 Task: Check current mortgage rates with a credit score of 640-659.
Action: Mouse moved to (921, 179)
Screenshot: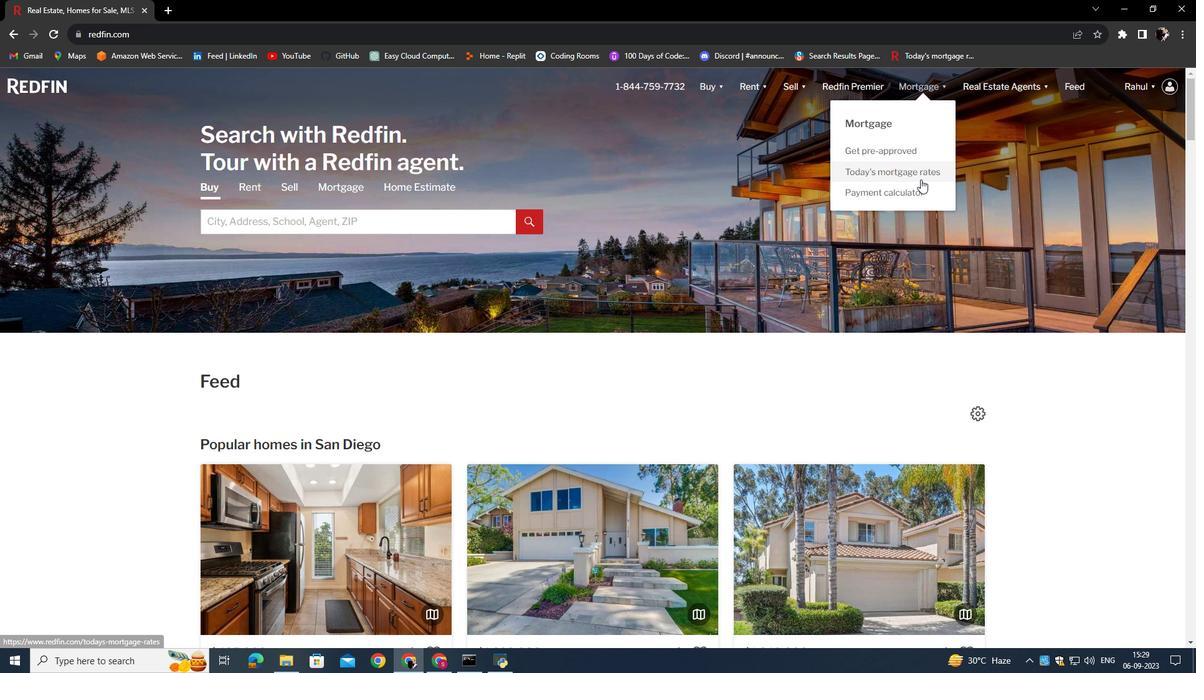 
Action: Mouse pressed left at (921, 179)
Screenshot: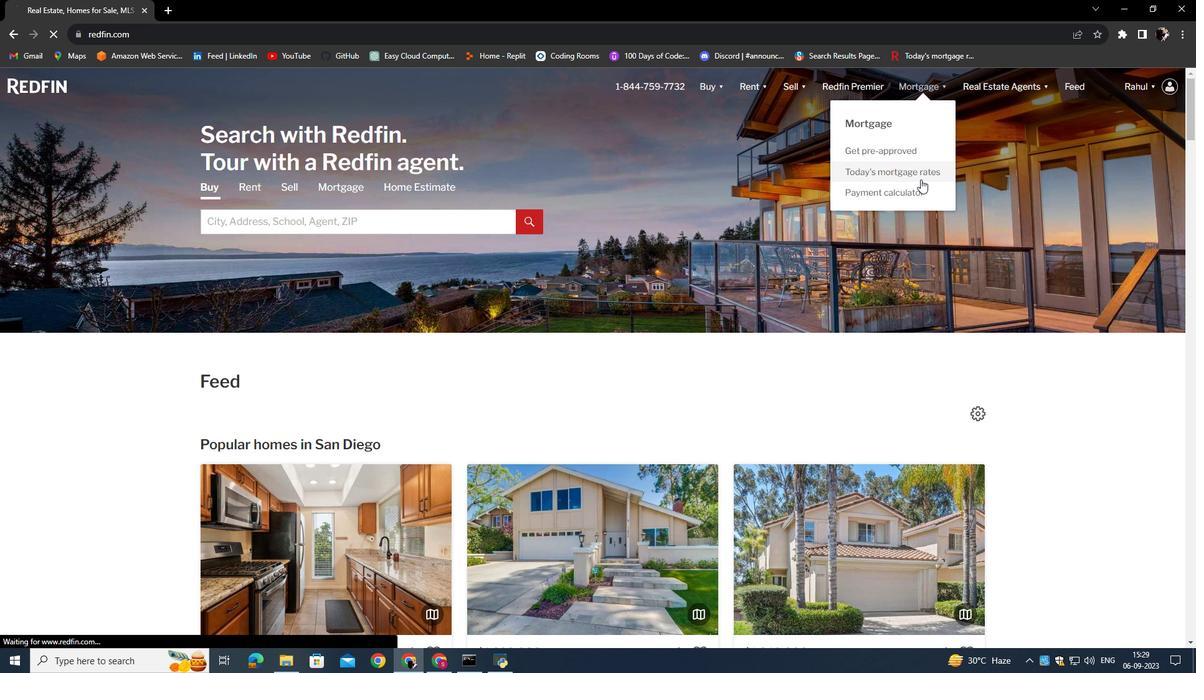 
Action: Mouse moved to (472, 332)
Screenshot: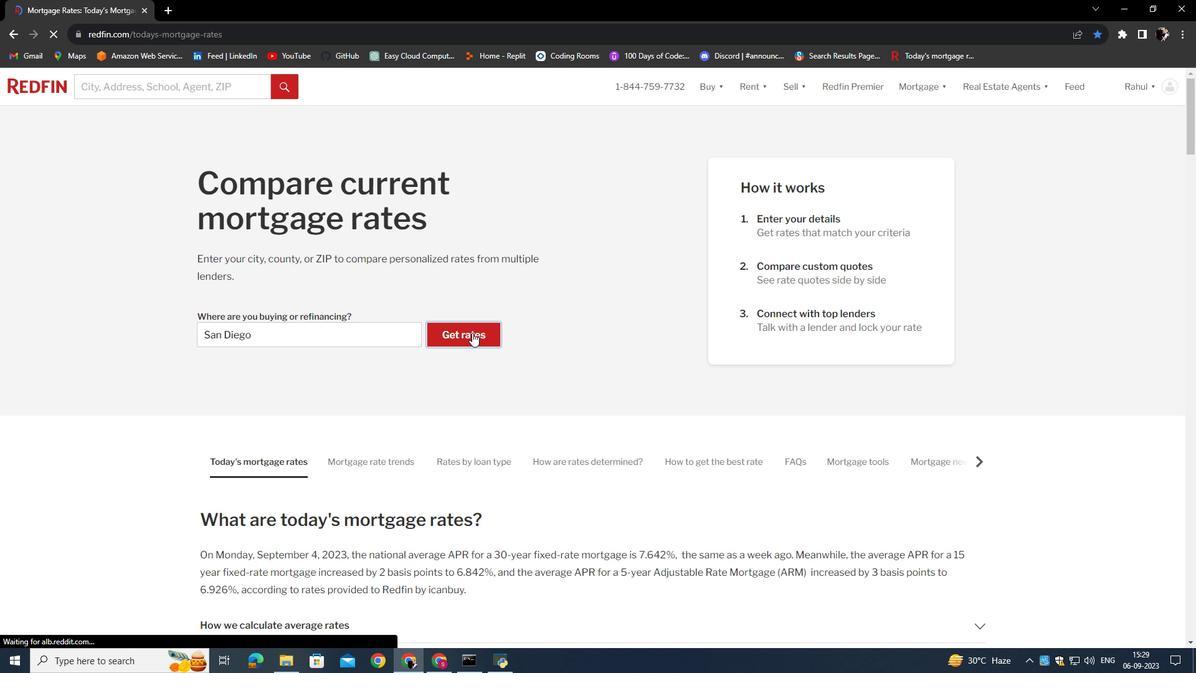 
Action: Mouse pressed left at (472, 332)
Screenshot: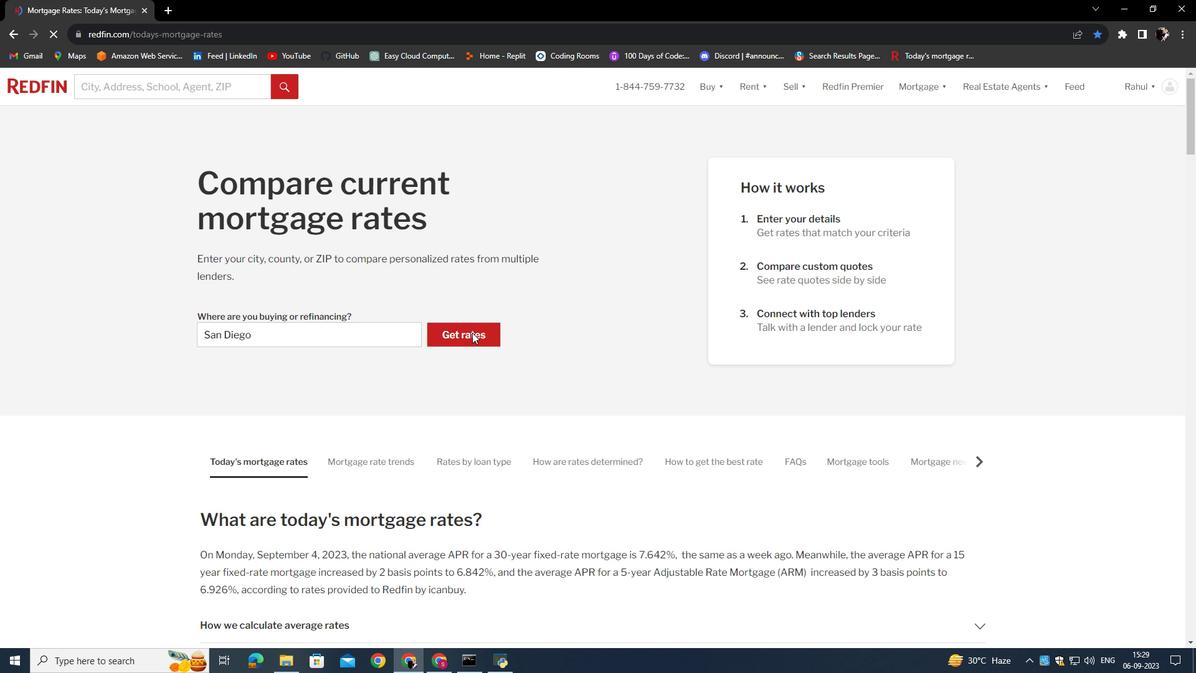 
Action: Mouse moved to (322, 234)
Screenshot: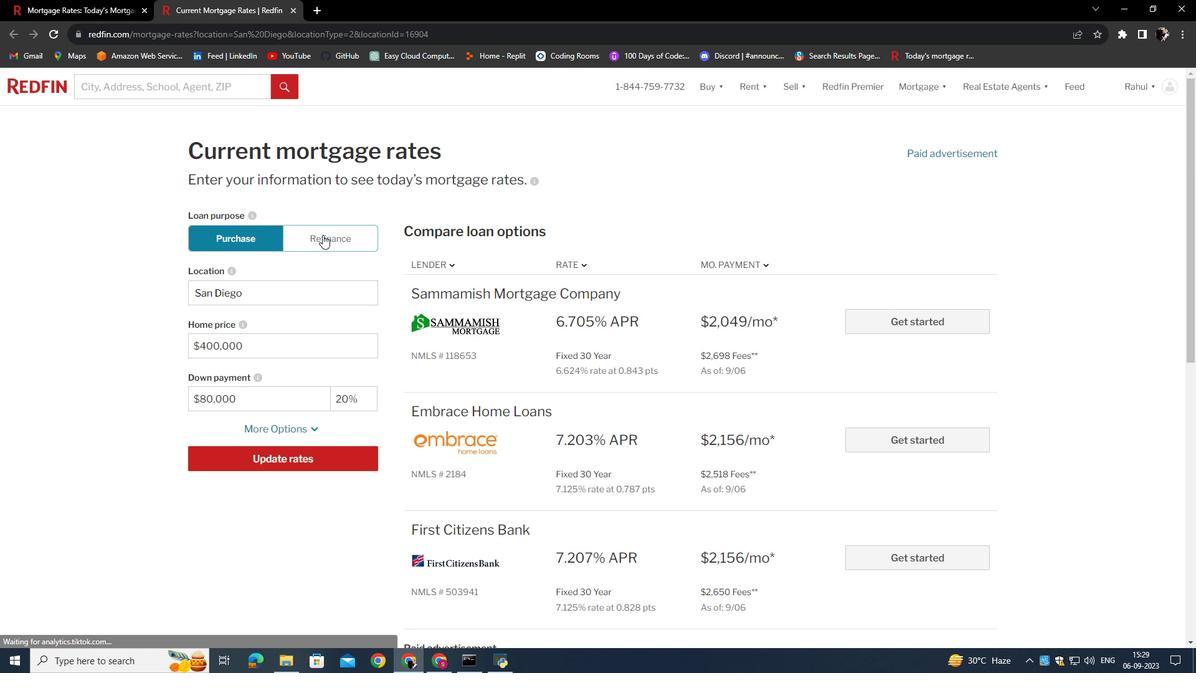 
Action: Mouse pressed left at (322, 234)
Screenshot: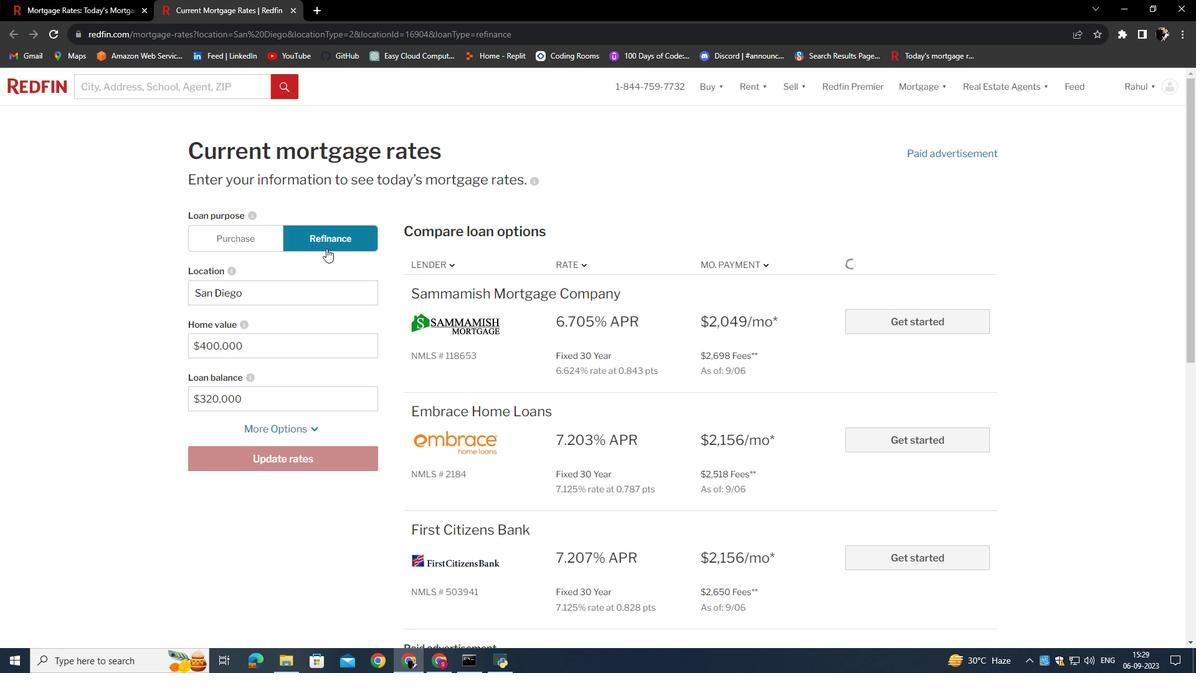 
Action: Mouse moved to (314, 430)
Screenshot: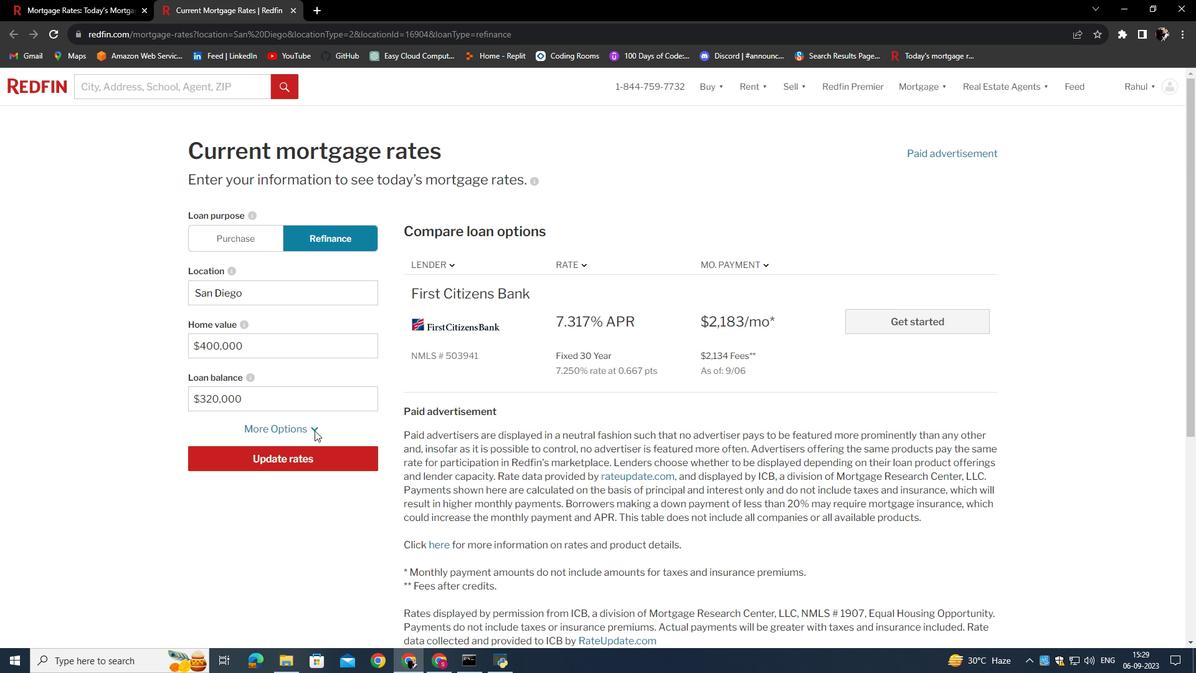 
Action: Mouse pressed left at (314, 430)
Screenshot: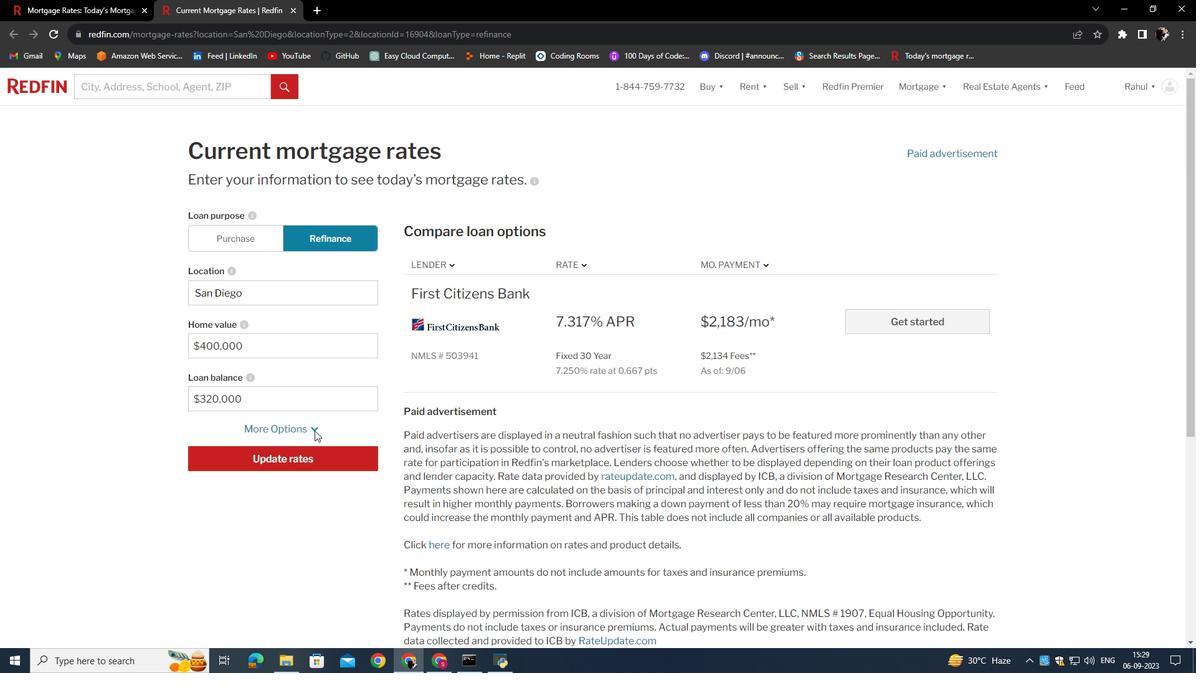 
Action: Mouse moved to (313, 446)
Screenshot: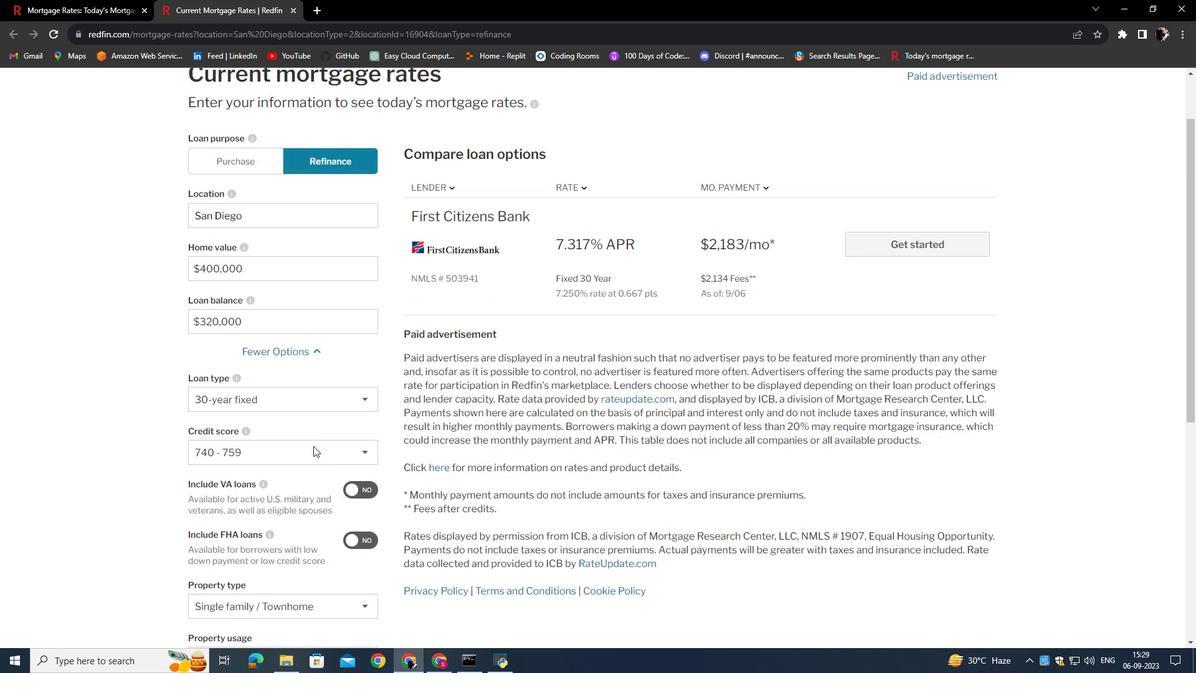 
Action: Mouse scrolled (313, 445) with delta (0, 0)
Screenshot: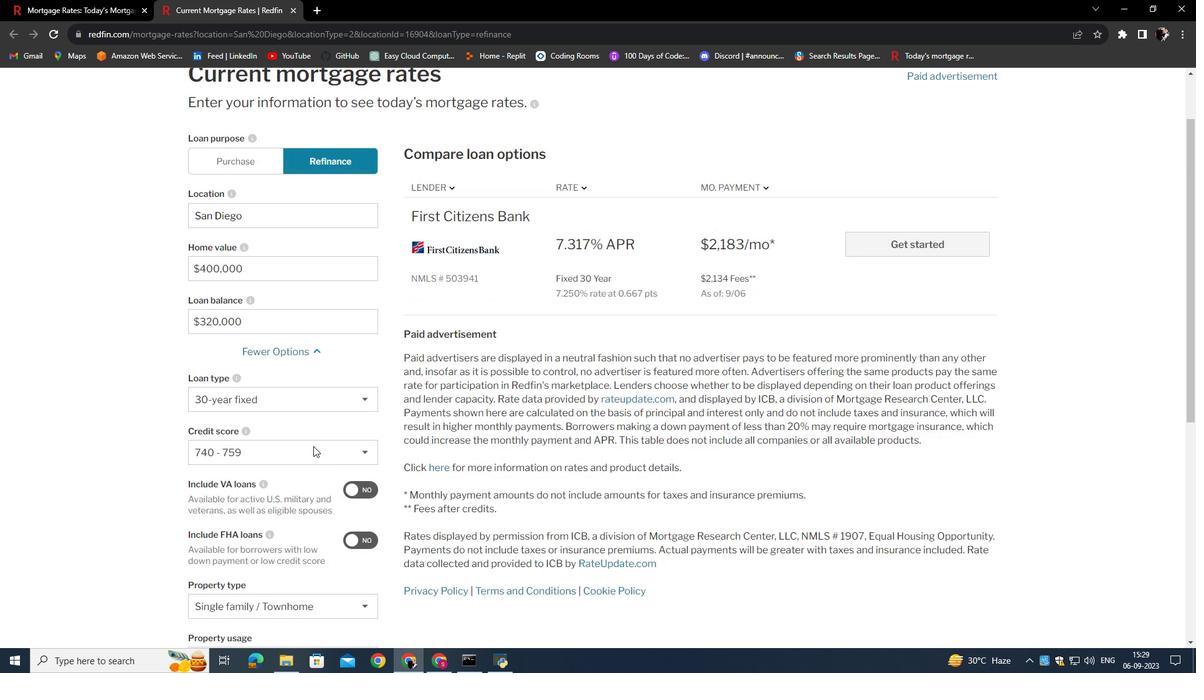 
Action: Mouse scrolled (313, 445) with delta (0, 0)
Screenshot: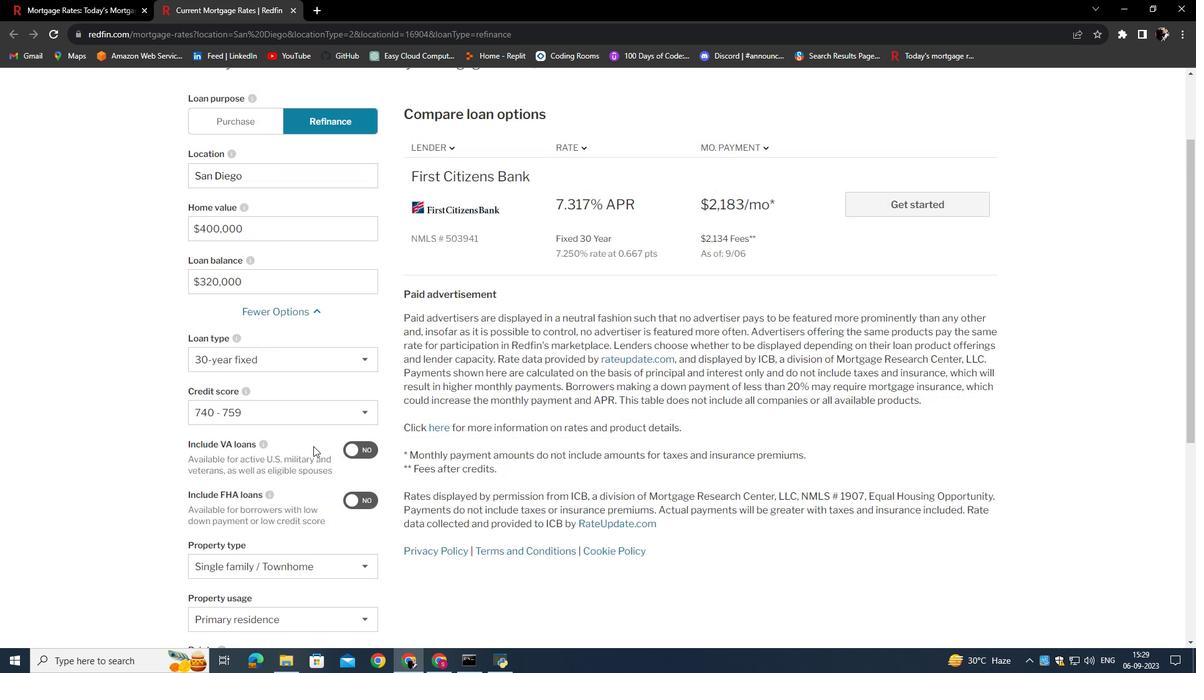 
Action: Mouse moved to (277, 406)
Screenshot: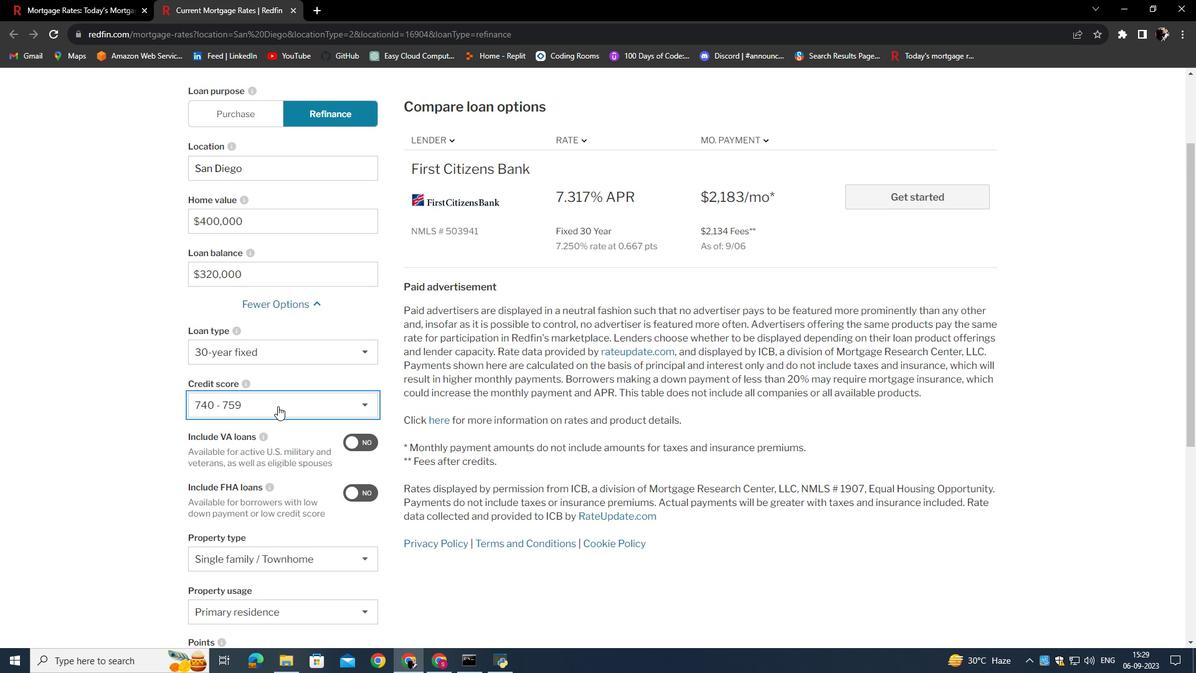 
Action: Mouse pressed left at (277, 406)
Screenshot: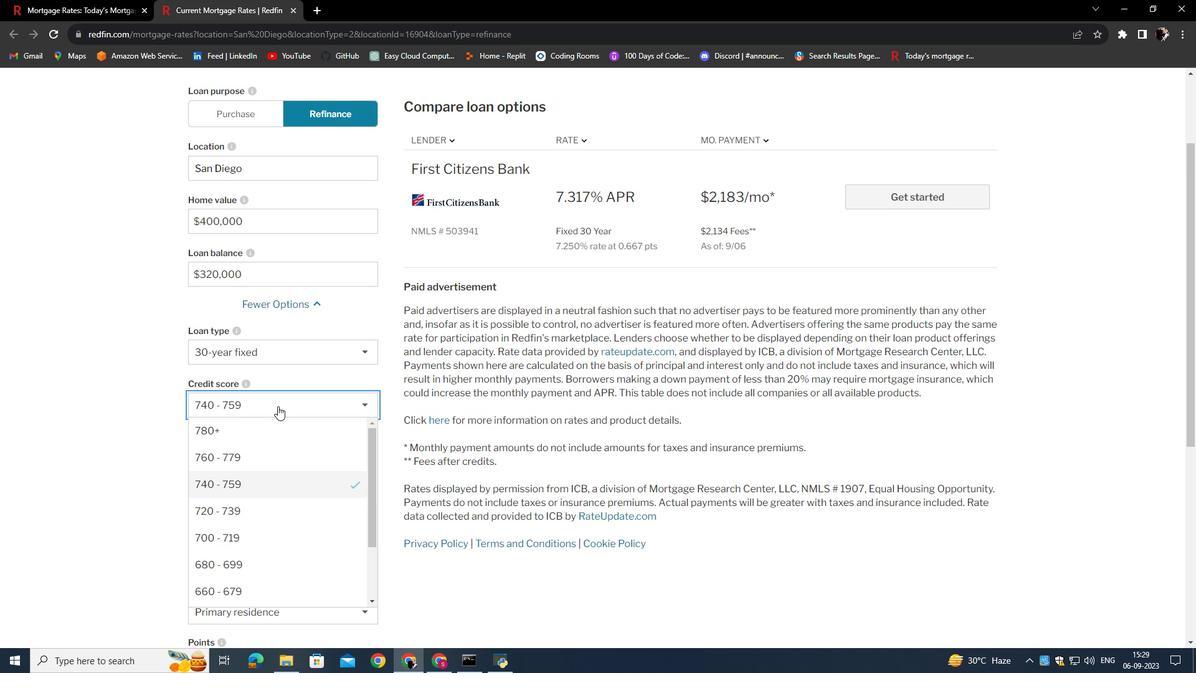 
Action: Mouse moved to (268, 478)
Screenshot: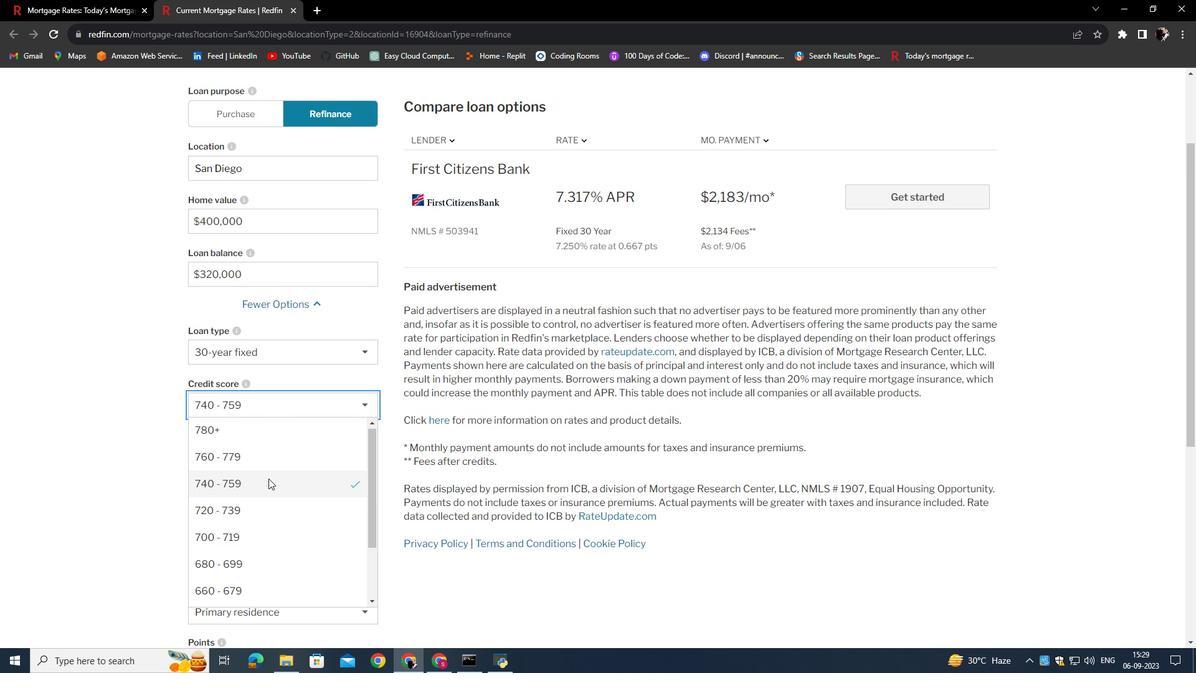 
Action: Mouse scrolled (268, 478) with delta (0, 0)
Screenshot: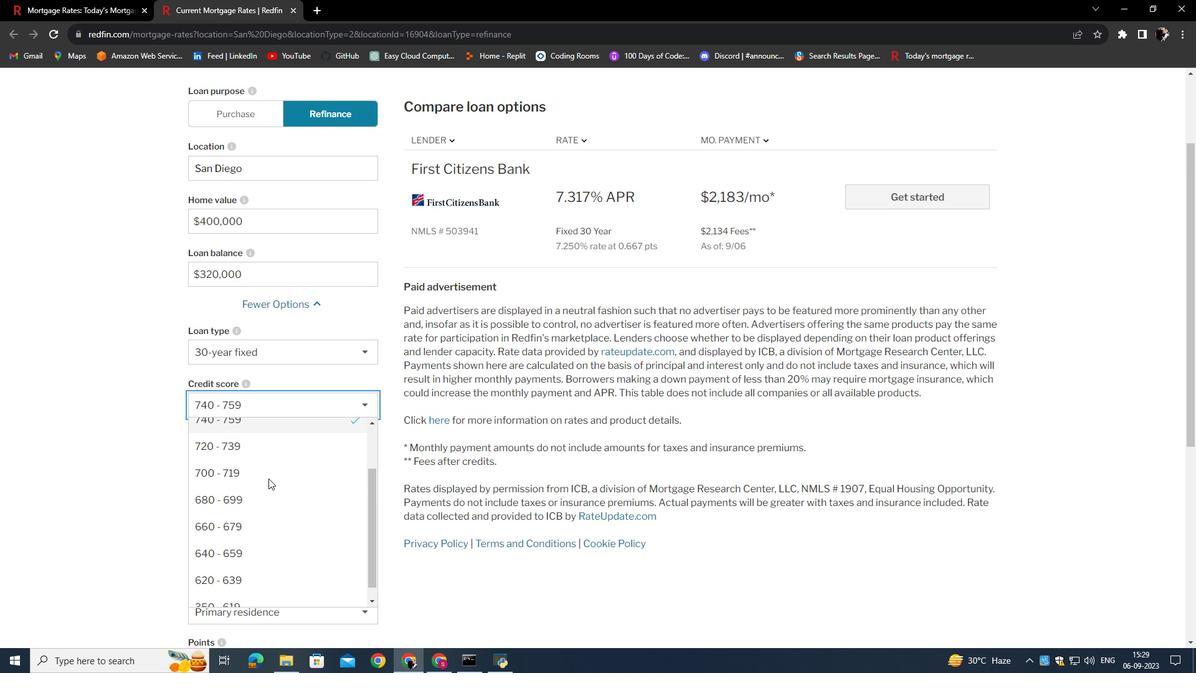 
Action: Mouse scrolled (268, 478) with delta (0, 0)
Screenshot: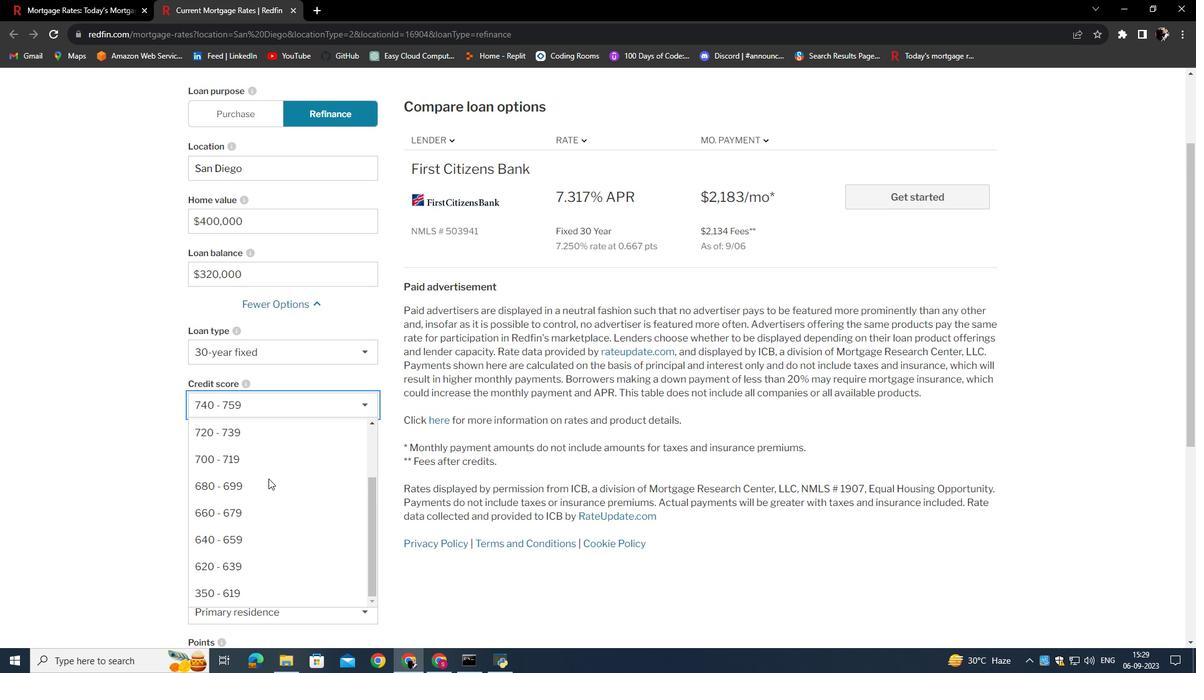 
Action: Mouse scrolled (268, 478) with delta (0, 0)
Screenshot: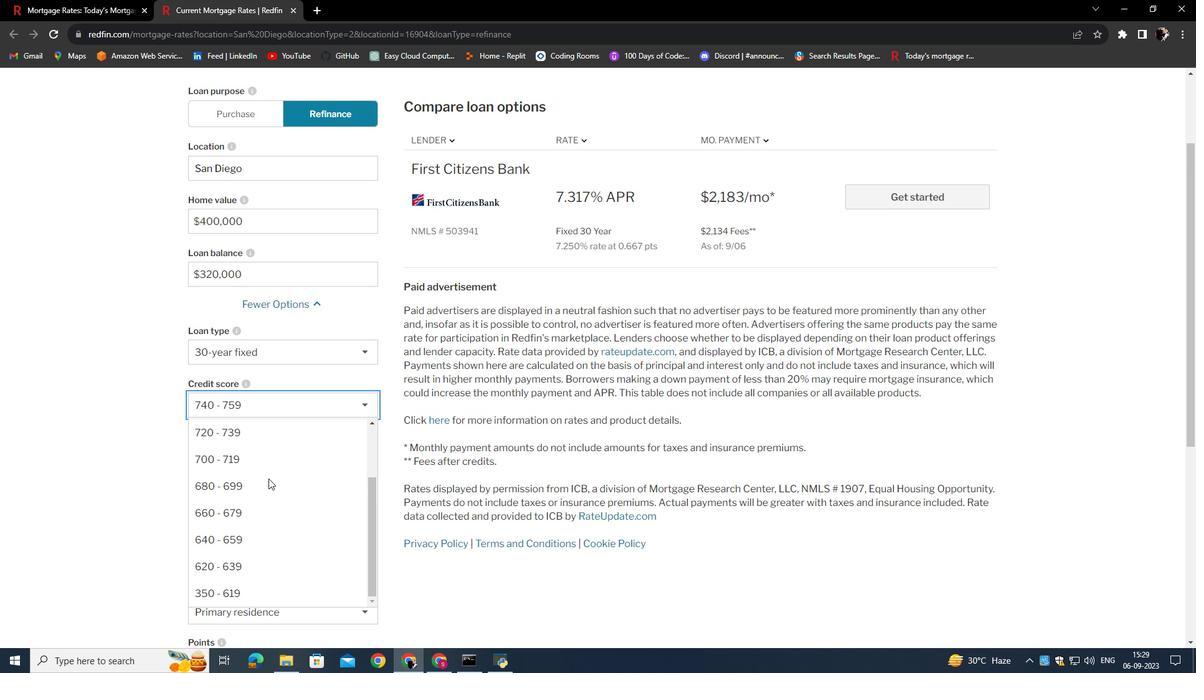 
Action: Mouse scrolled (268, 478) with delta (0, 0)
Screenshot: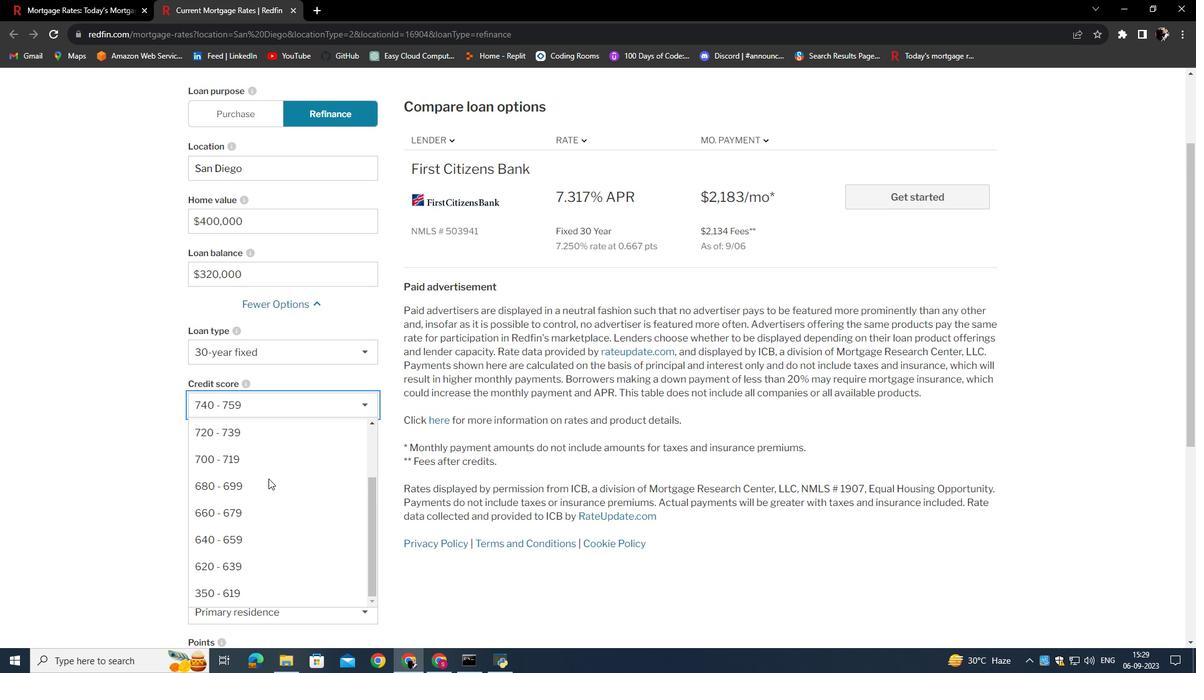
Action: Mouse scrolled (268, 478) with delta (0, 0)
Screenshot: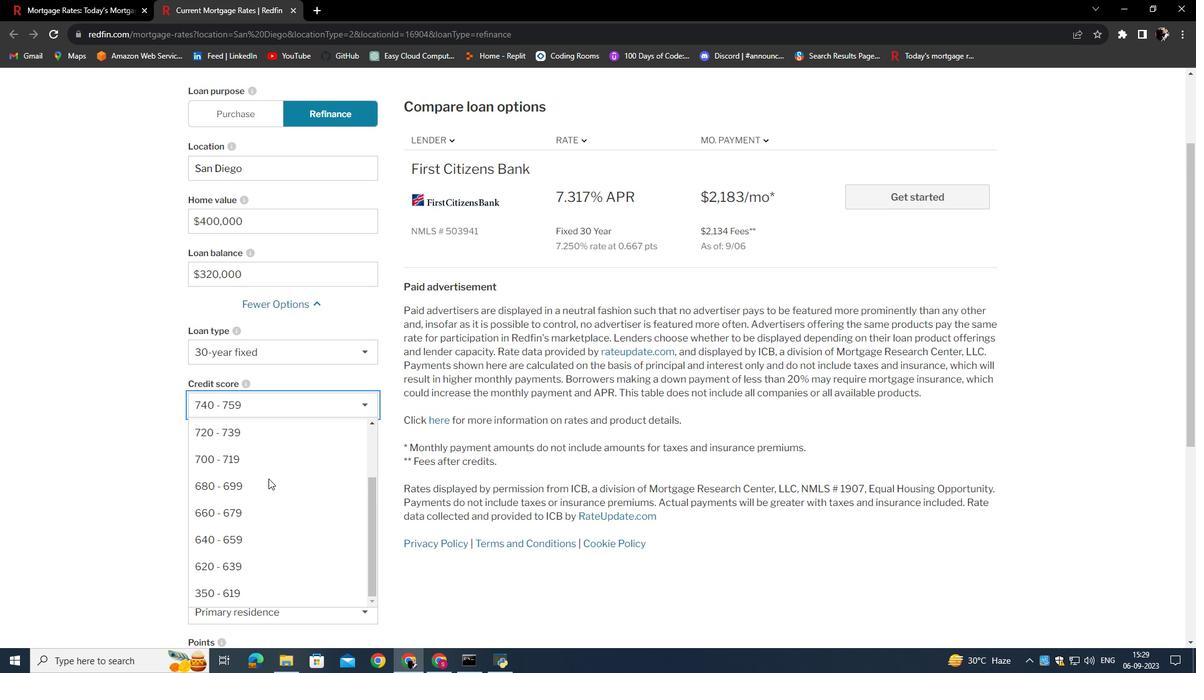 
Action: Mouse moved to (258, 541)
Screenshot: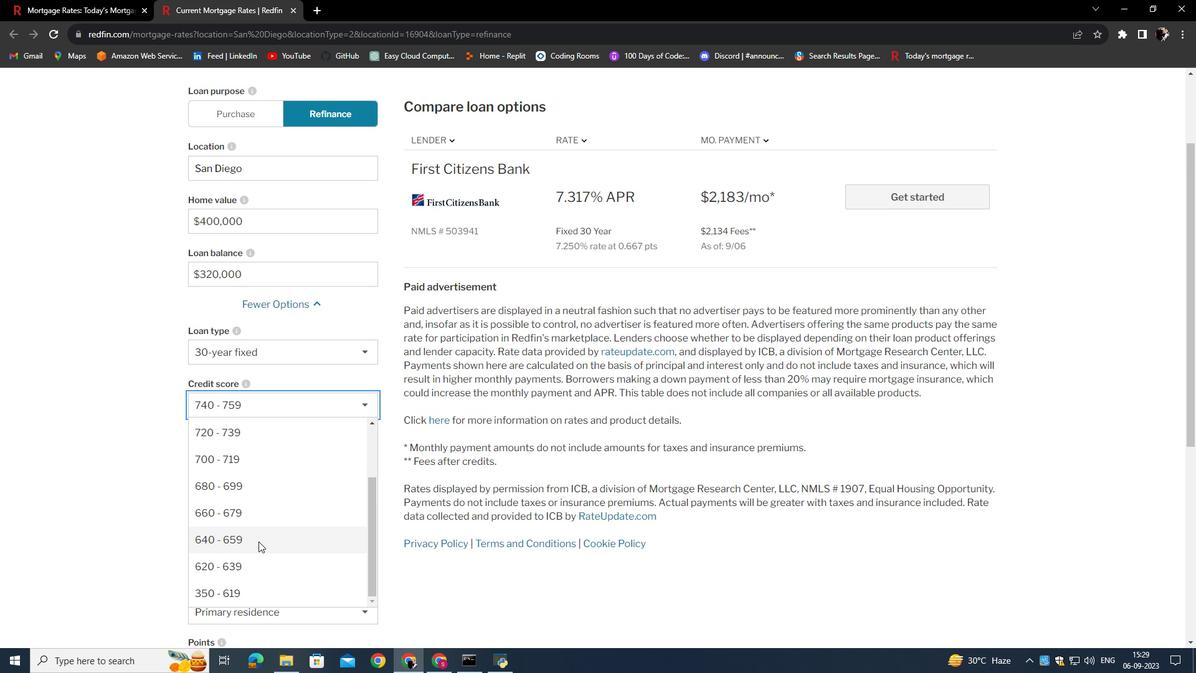
Action: Mouse pressed left at (258, 541)
Screenshot: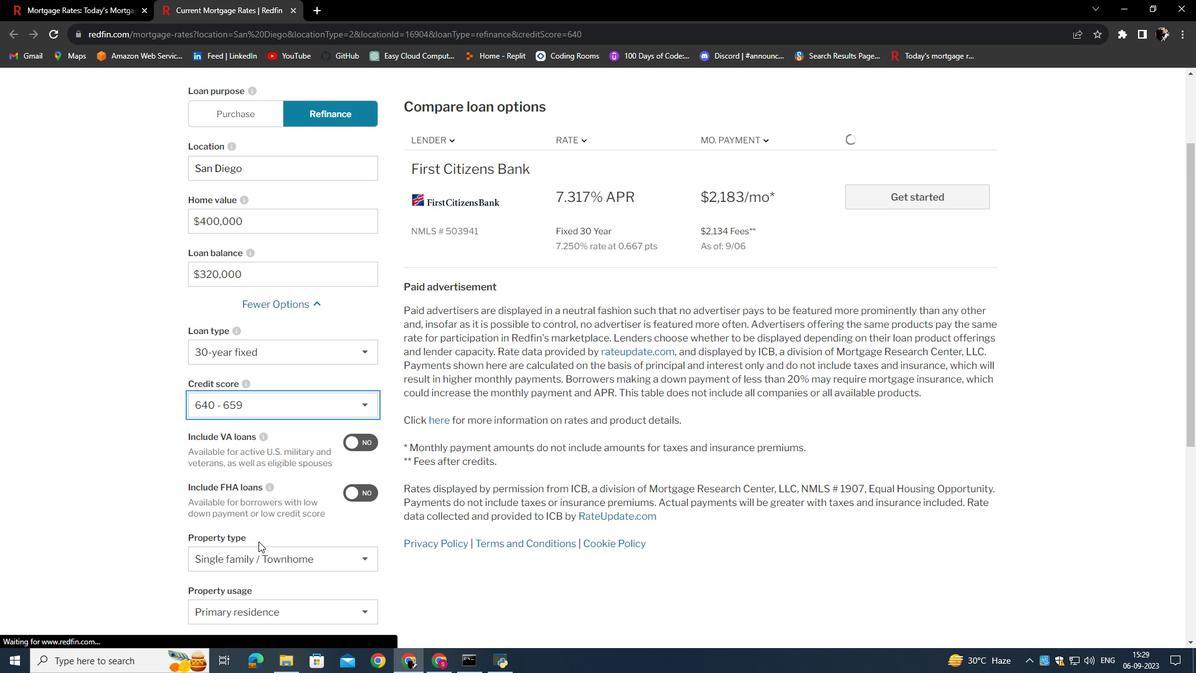 
Action: Mouse moved to (272, 506)
Screenshot: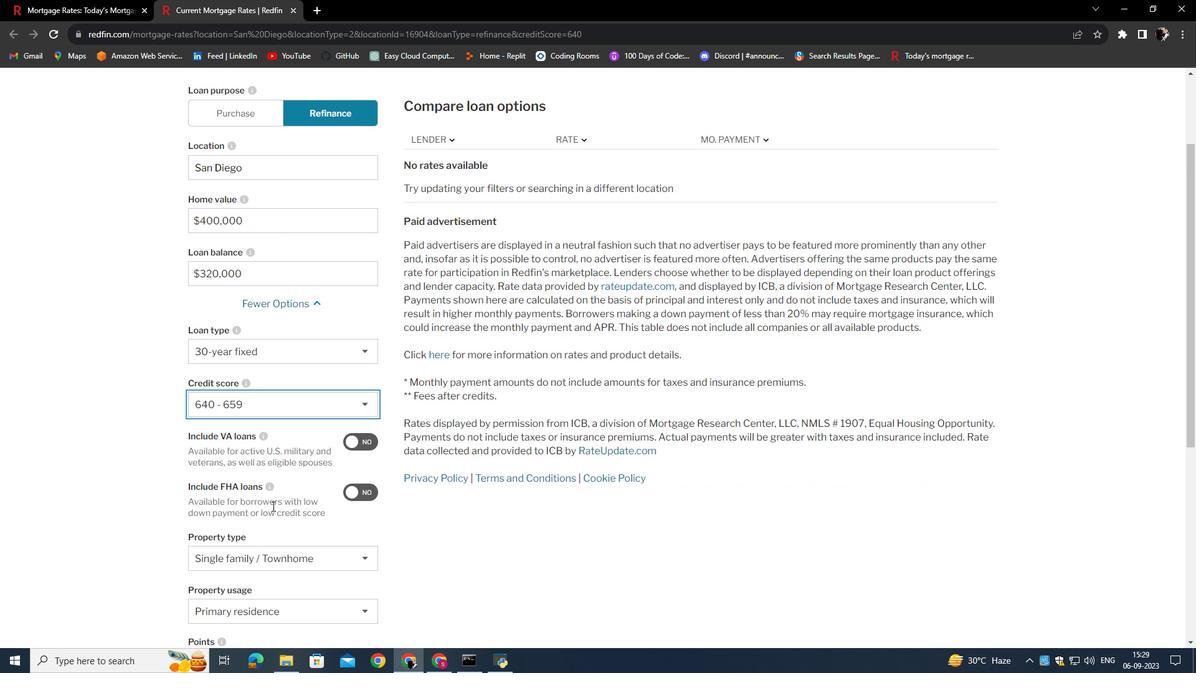 
Action: Mouse scrolled (272, 505) with delta (0, 0)
Screenshot: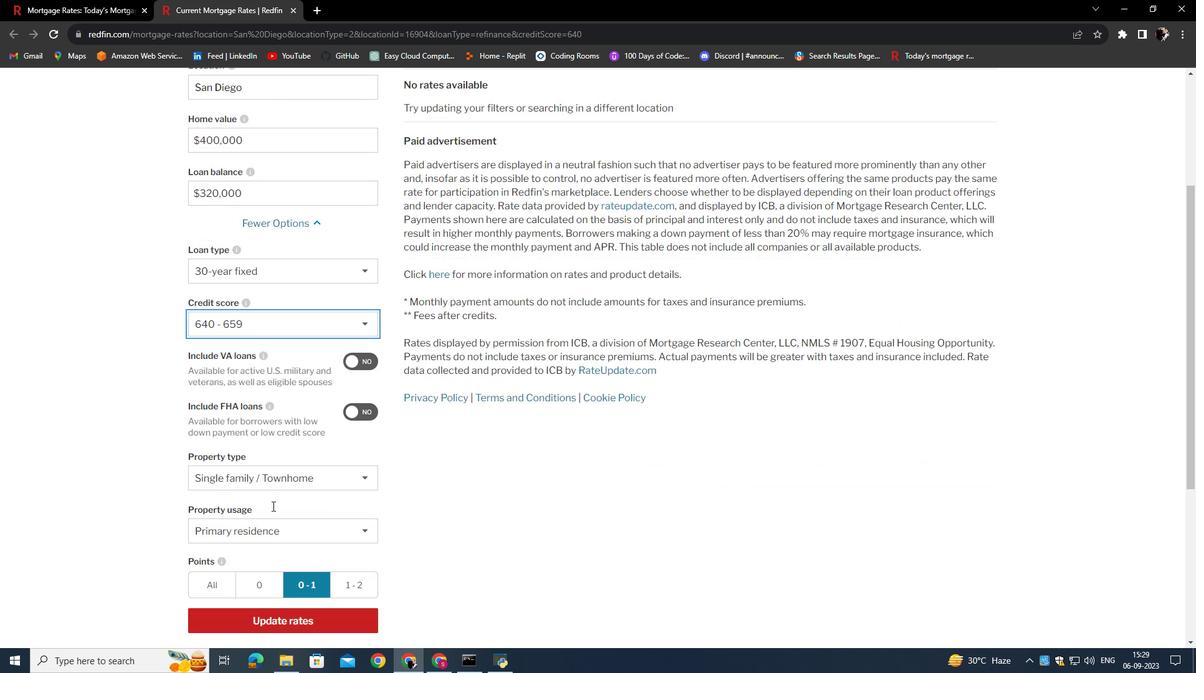 
Action: Mouse scrolled (272, 505) with delta (0, 0)
Screenshot: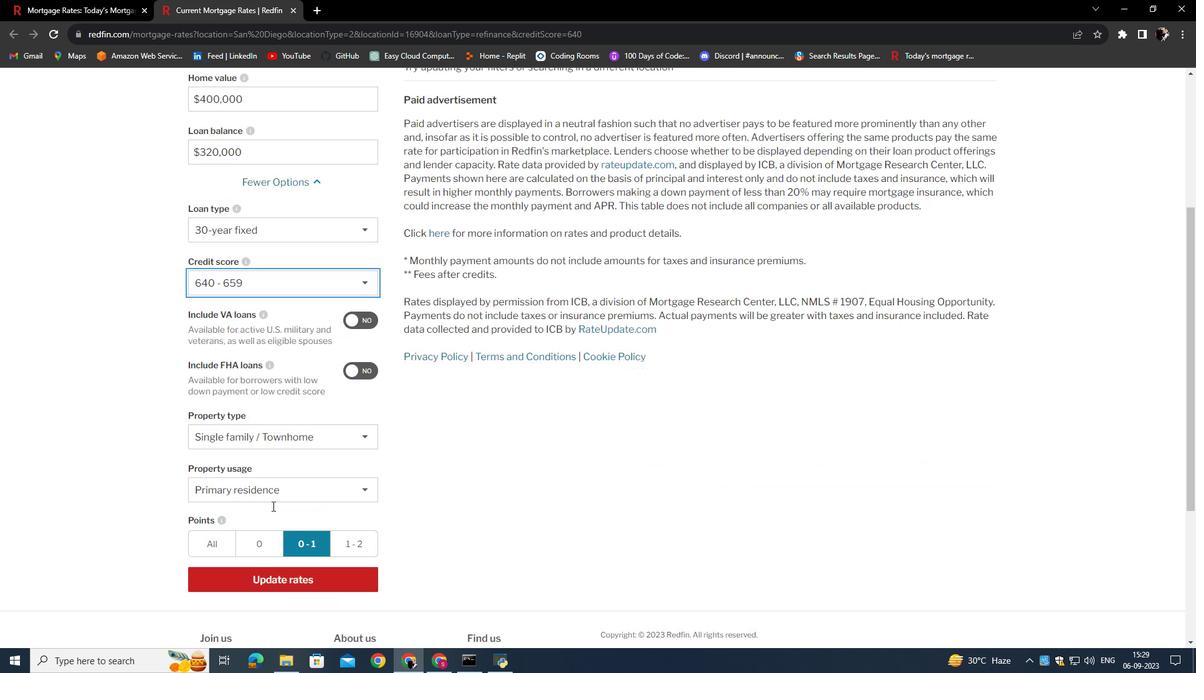 
Action: Mouse scrolled (272, 505) with delta (0, 0)
Screenshot: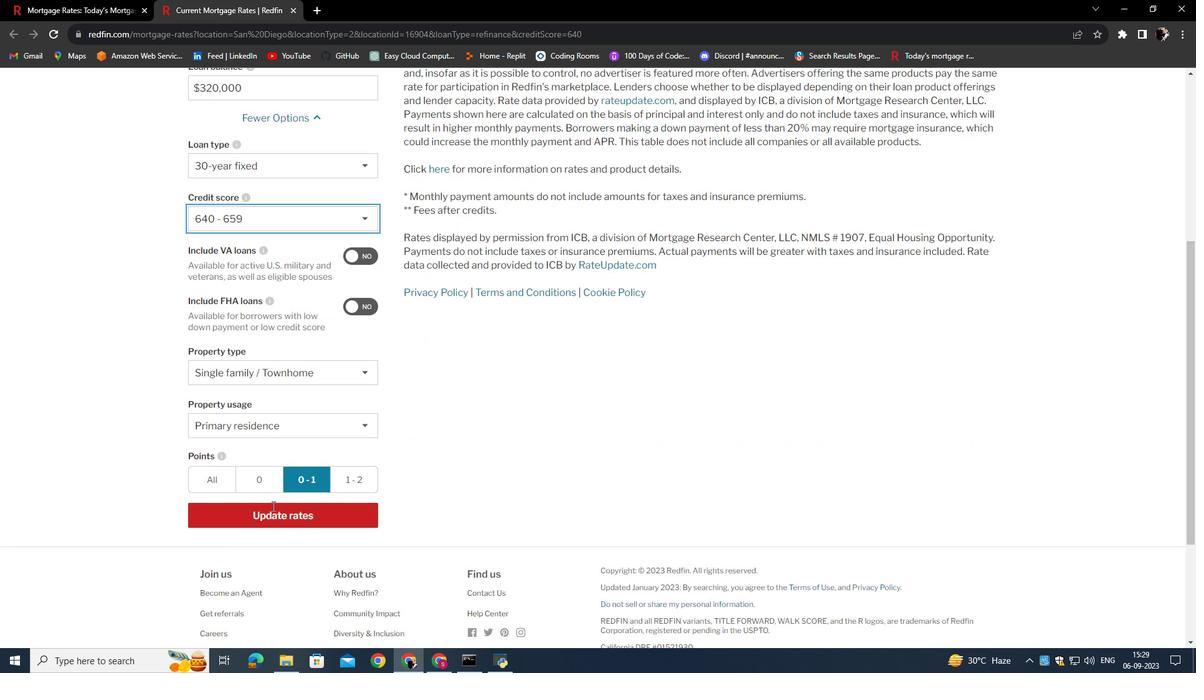 
Action: Mouse moved to (273, 521)
Screenshot: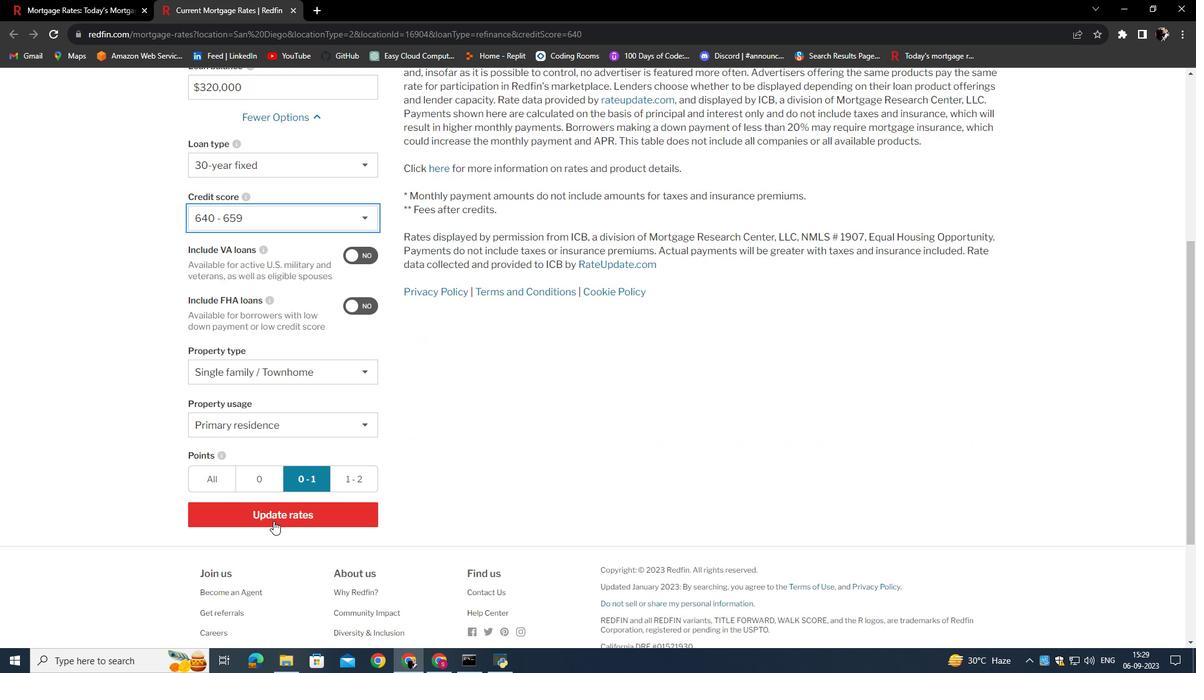 
Action: Mouse pressed left at (273, 521)
Screenshot: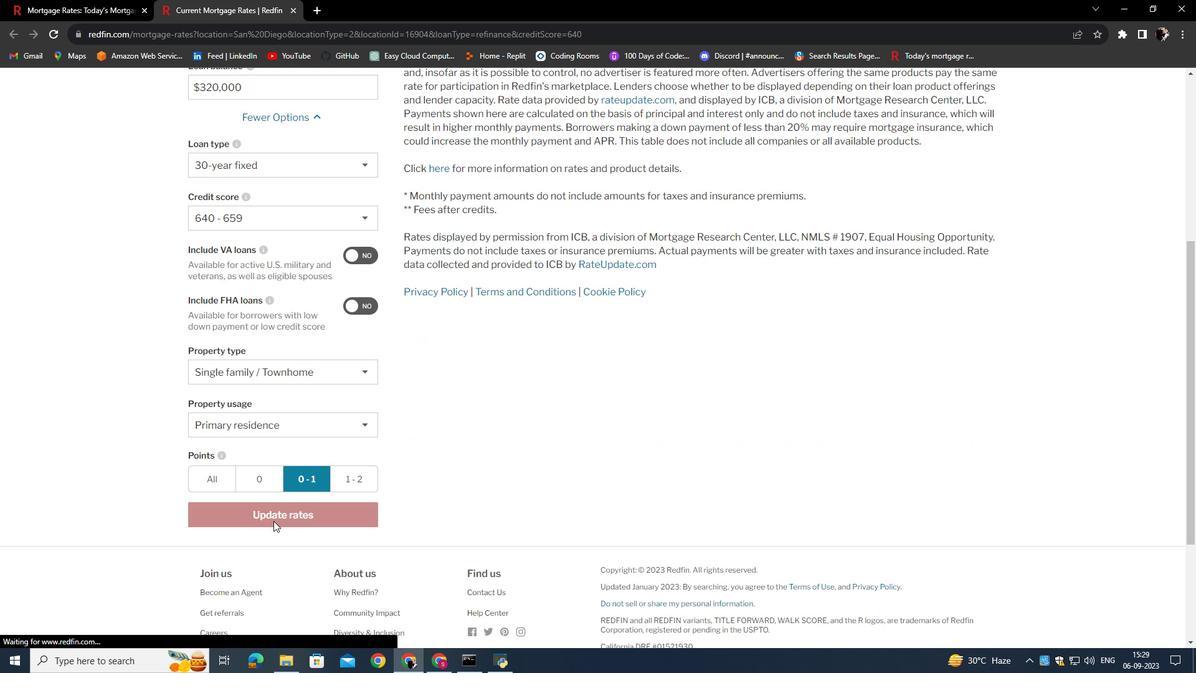 
Action: Mouse moved to (529, 426)
Screenshot: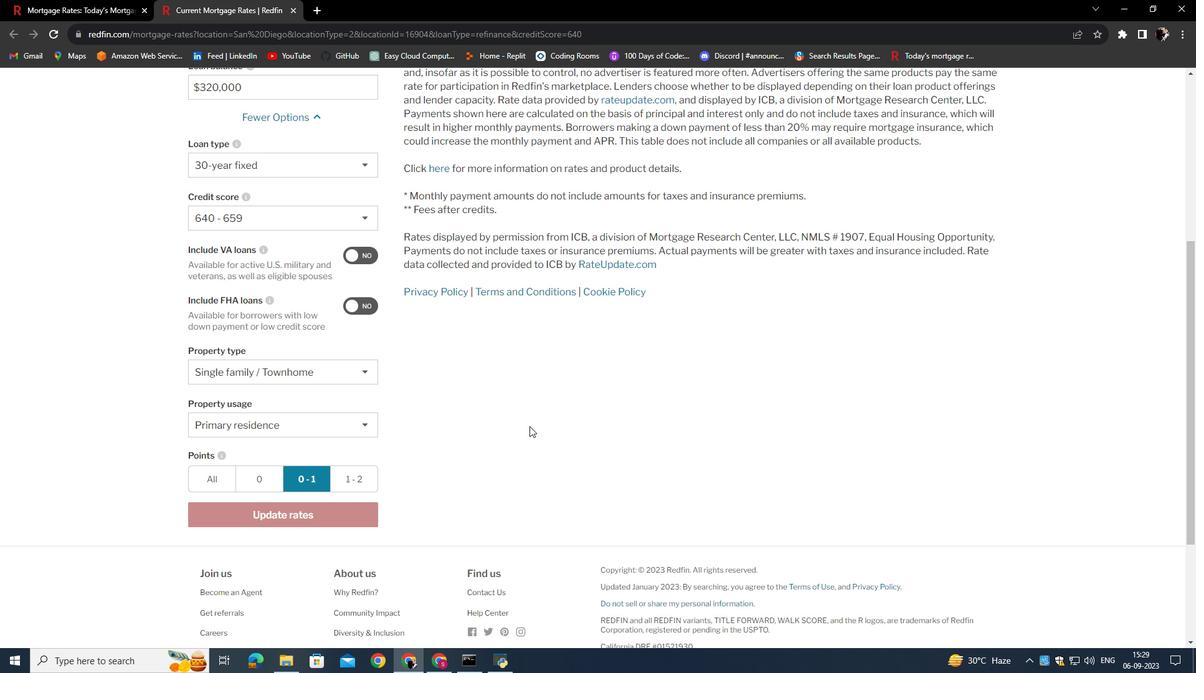 
Action: Mouse scrolled (529, 426) with delta (0, 0)
Screenshot: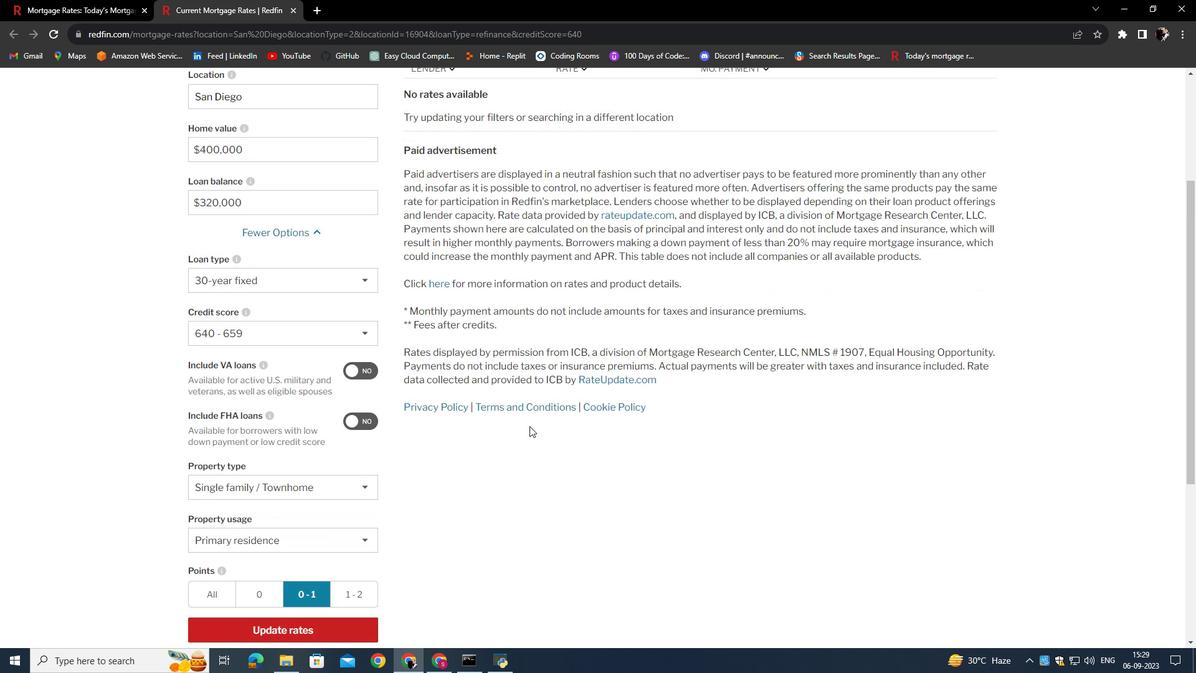 
Action: Mouse scrolled (529, 426) with delta (0, 0)
Screenshot: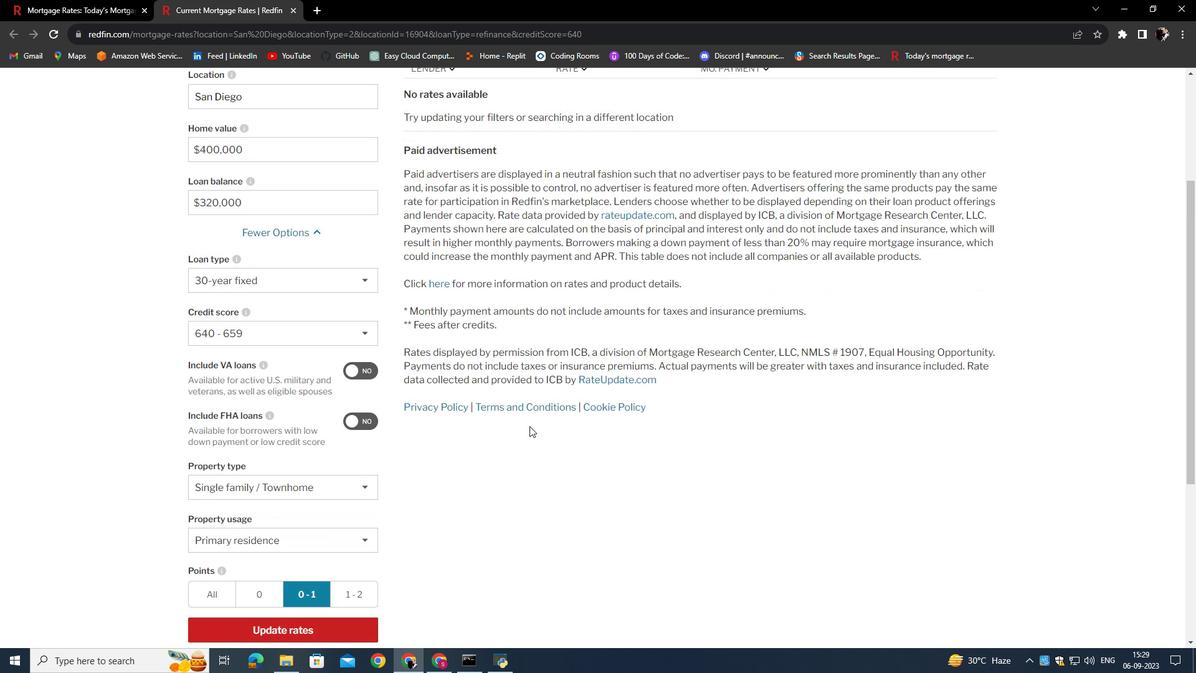 
Action: Mouse scrolled (529, 426) with delta (0, 0)
Screenshot: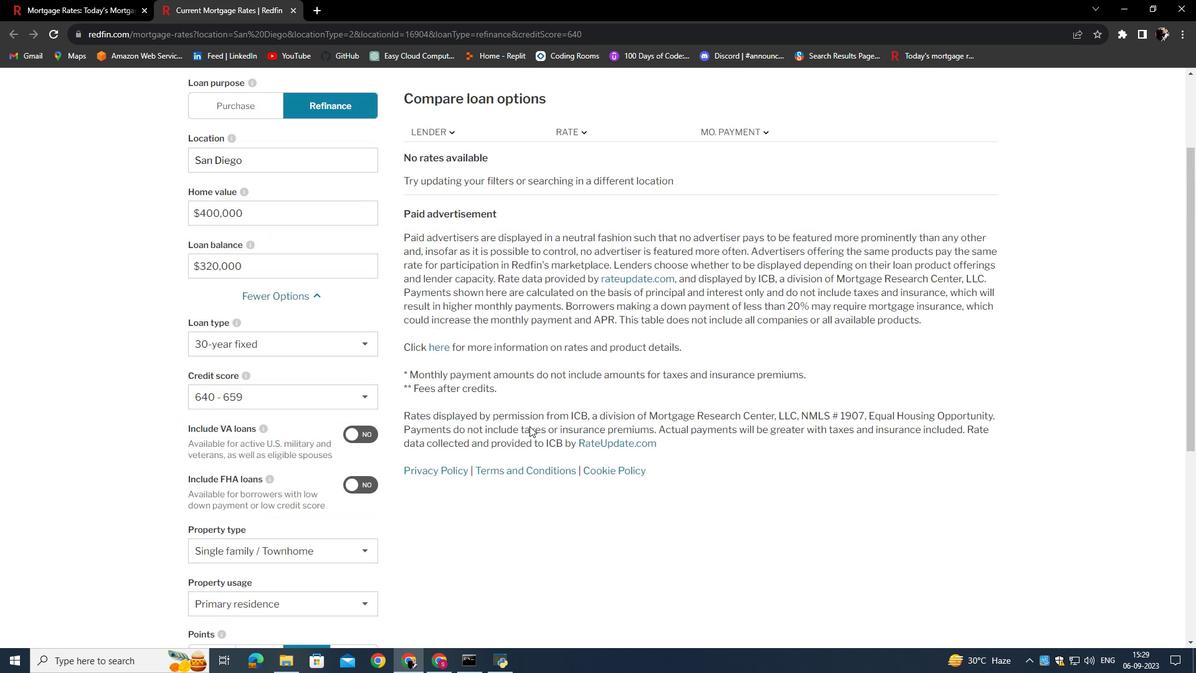 
Action: Mouse scrolled (529, 426) with delta (0, 0)
Screenshot: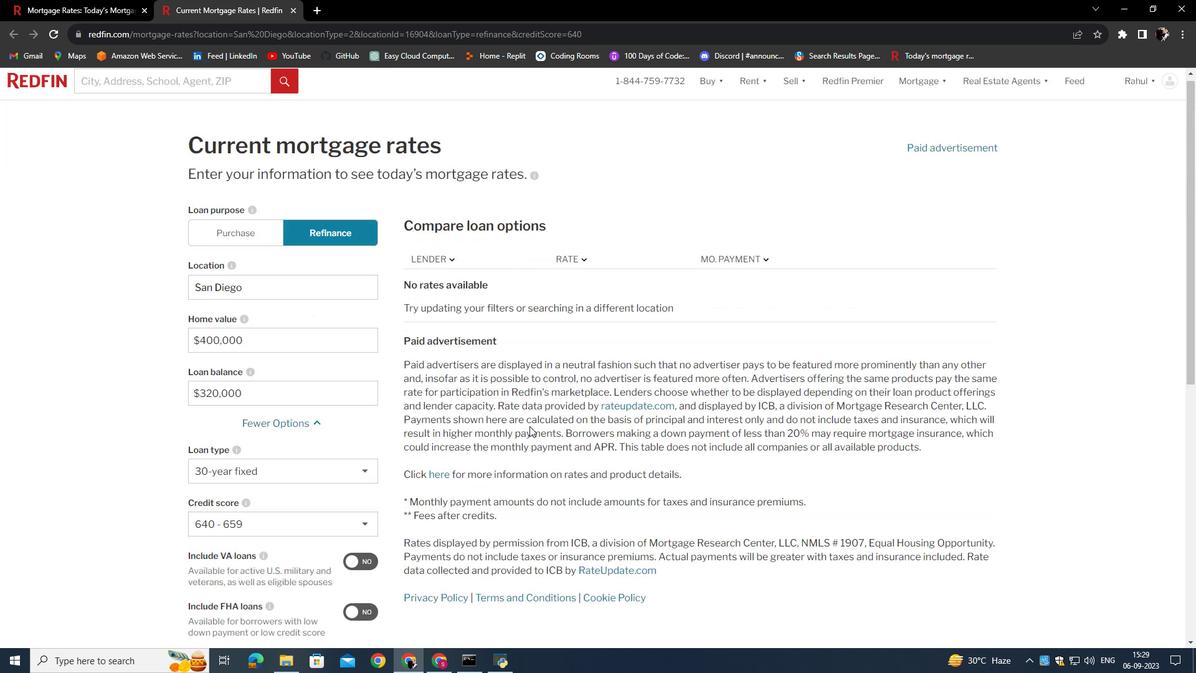 
Action: Mouse scrolled (529, 426) with delta (0, 0)
Screenshot: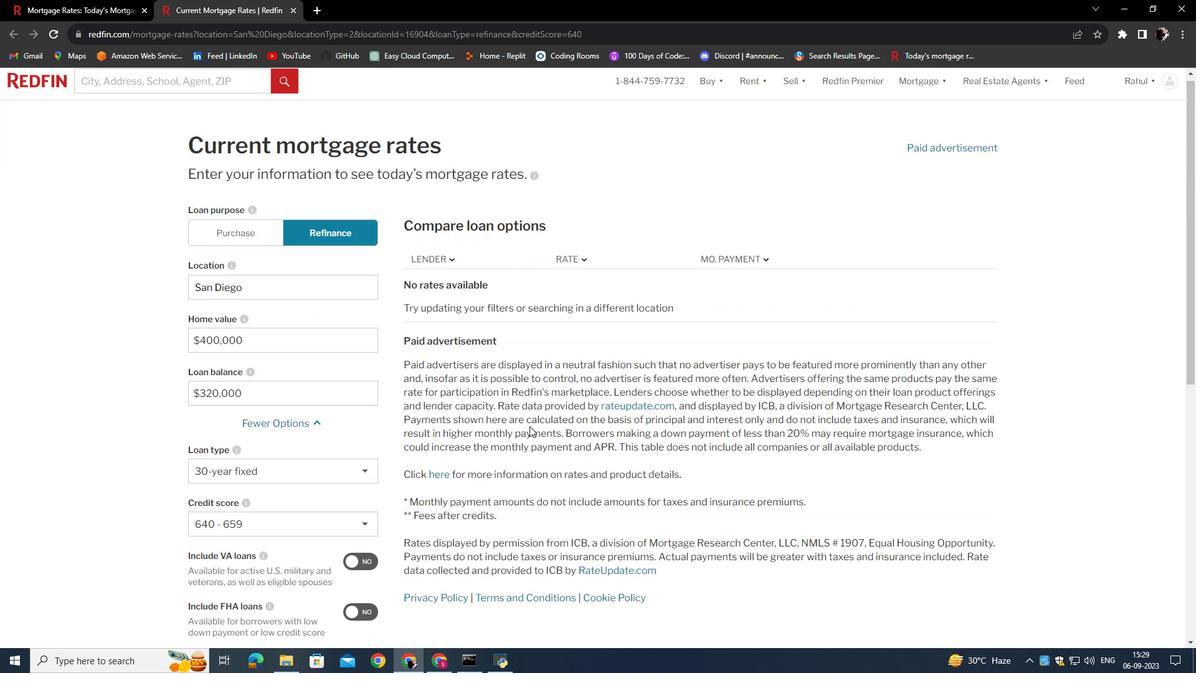 
Action: Mouse scrolled (529, 426) with delta (0, 0)
Screenshot: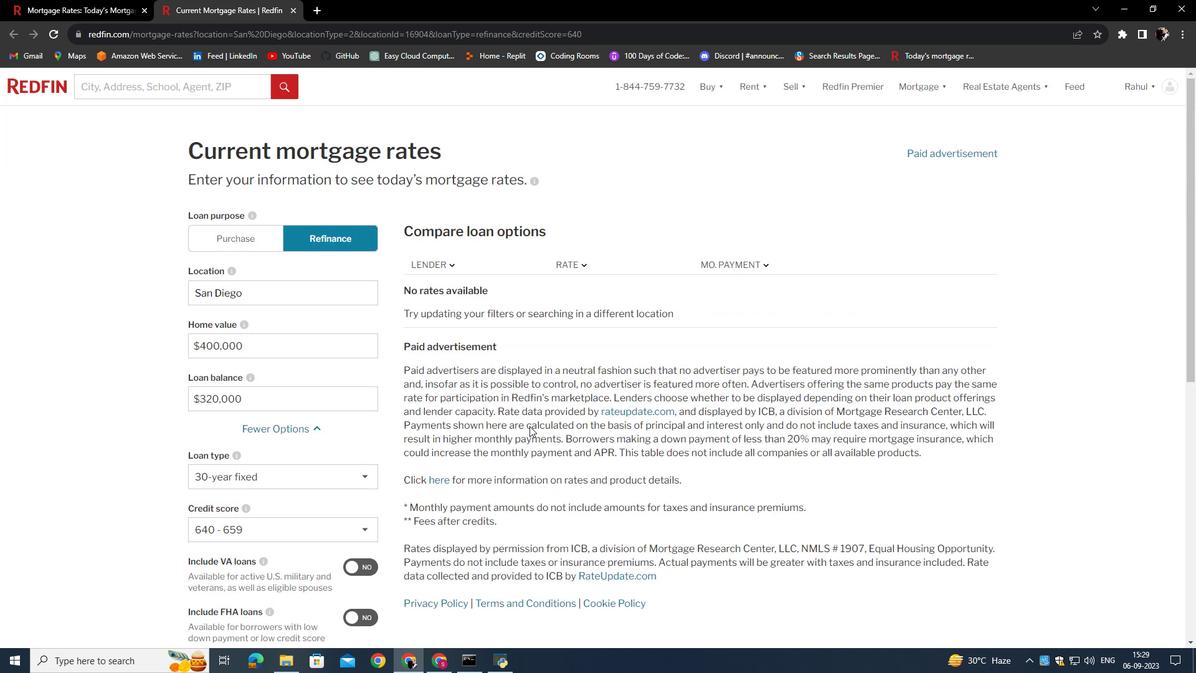 
